 Task: Add a dependency to the task Add support for in-app purchases and microtransactions , the existing task  Create a feature for users to track their fitness and health data in the project Whiteboard.
Action: Mouse moved to (833, 481)
Screenshot: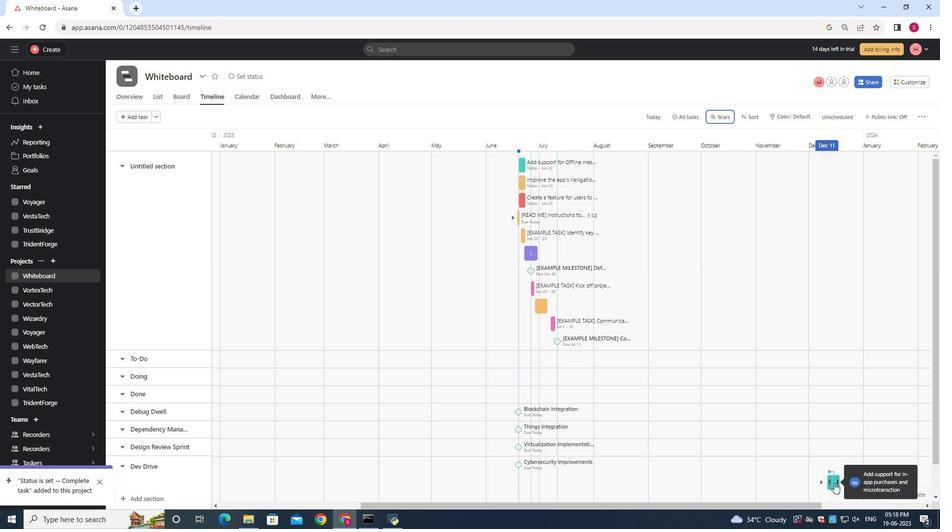 
Action: Mouse pressed left at (833, 481)
Screenshot: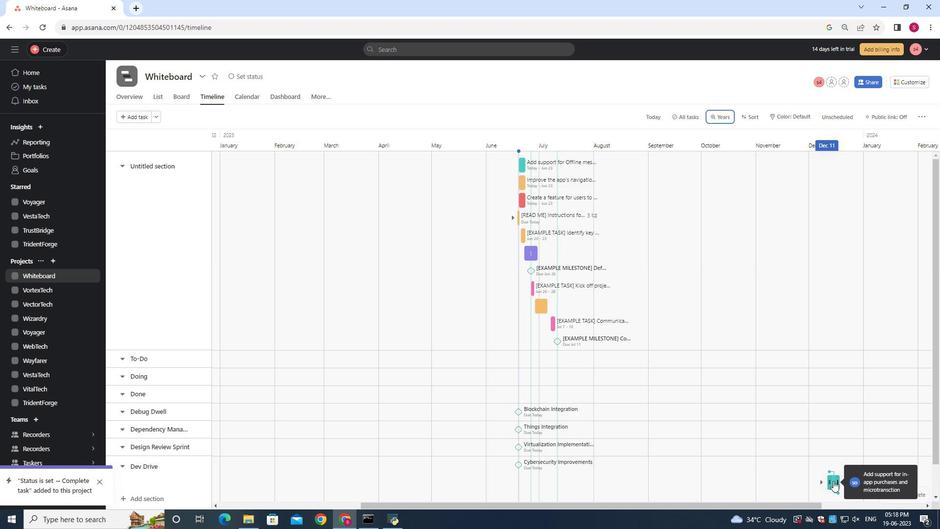 
Action: Mouse moved to (719, 230)
Screenshot: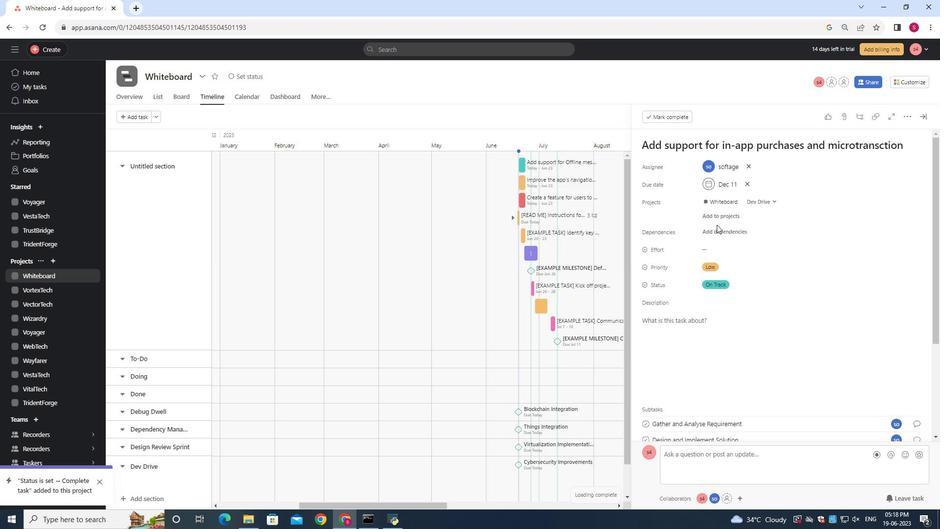 
Action: Mouse pressed left at (719, 230)
Screenshot: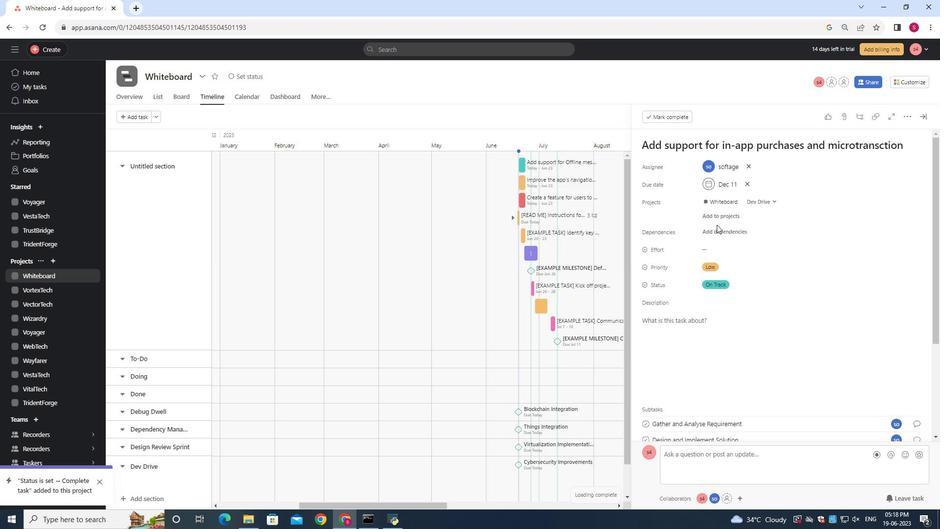 
Action: Mouse moved to (756, 270)
Screenshot: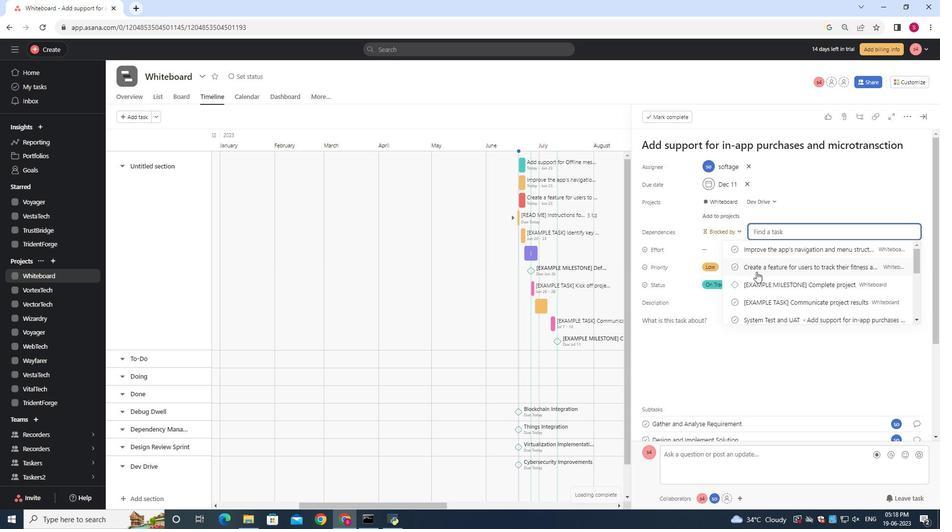 
Action: Mouse pressed left at (756, 270)
Screenshot: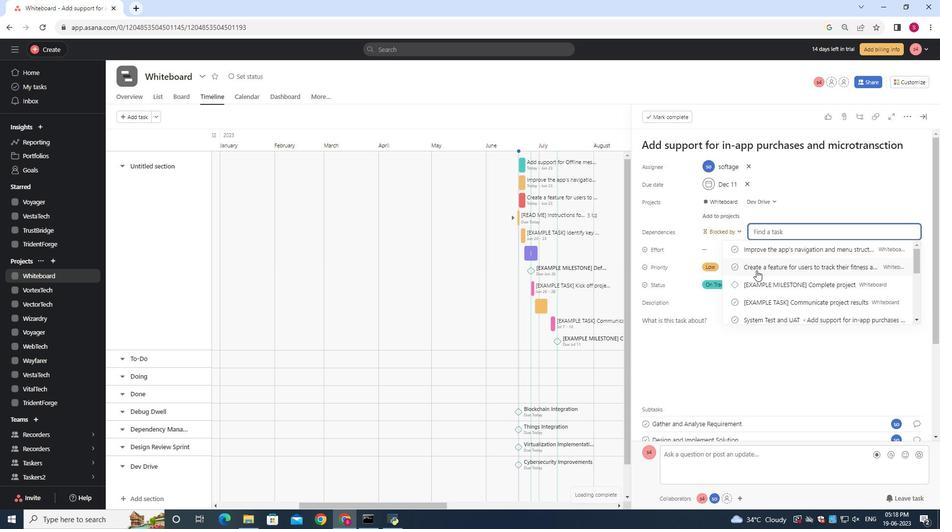 
Action: Mouse moved to (759, 270)
Screenshot: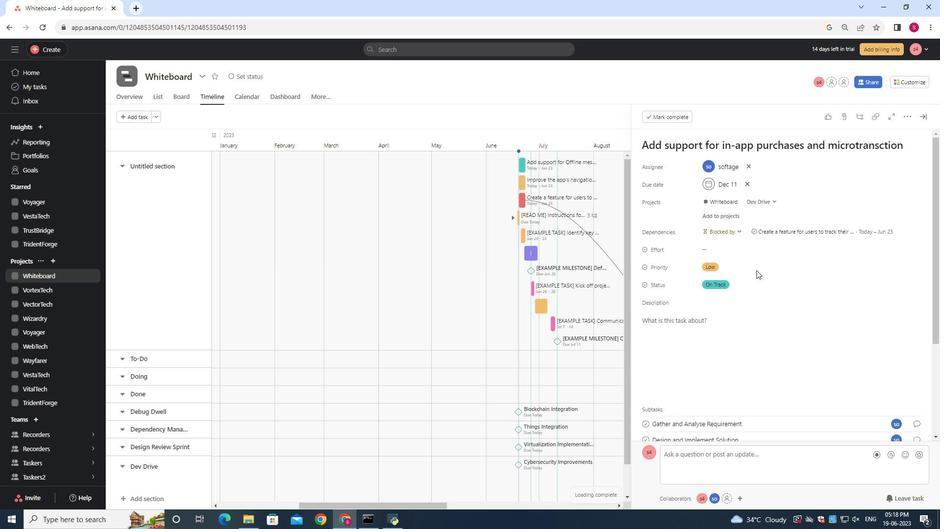 
